 Task: For heading Calibri with Bold.  font size for heading24,  'Change the font style of data to'Bell MT.  and font size to 16,  Change the alignment of both headline & data to Align middle & Align Center.  In the sheet  BudgetPlan templates
Action: Mouse moved to (870, 107)
Screenshot: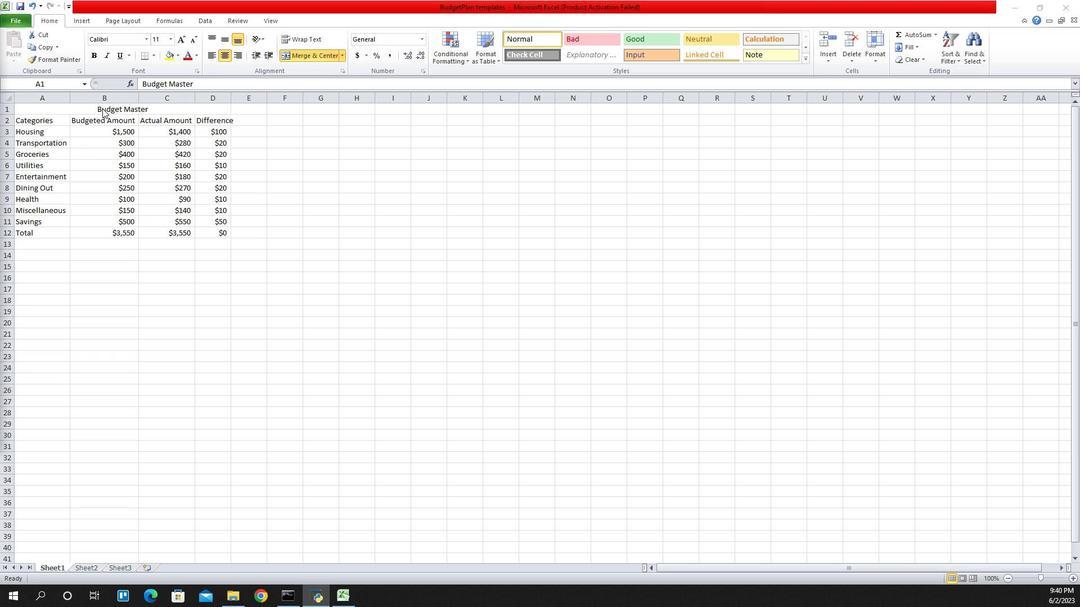 
Action: Mouse pressed left at (870, 107)
Screenshot: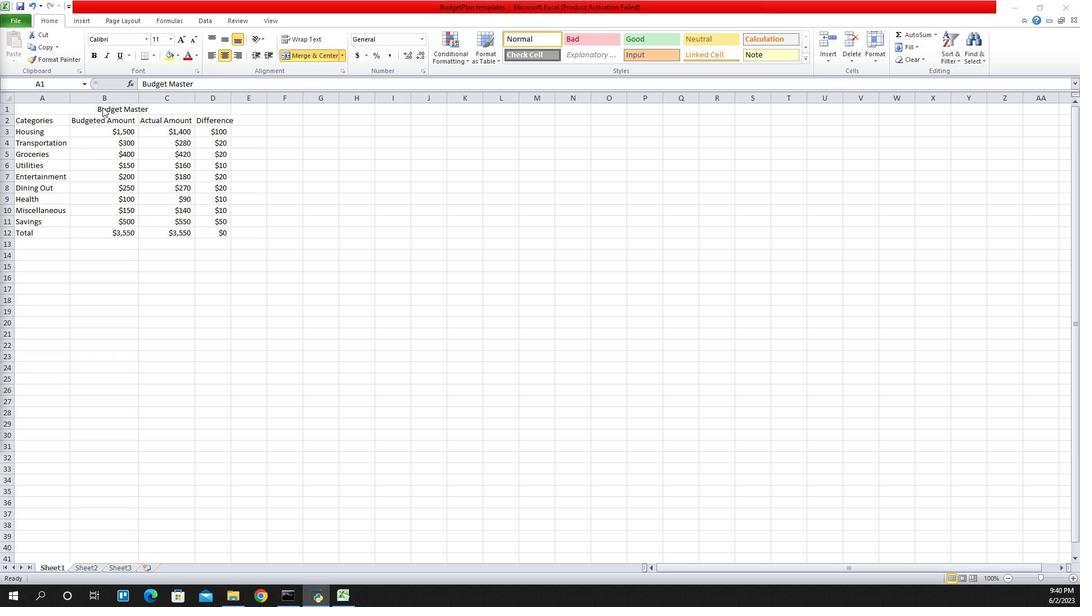 
Action: Mouse moved to (915, 39)
Screenshot: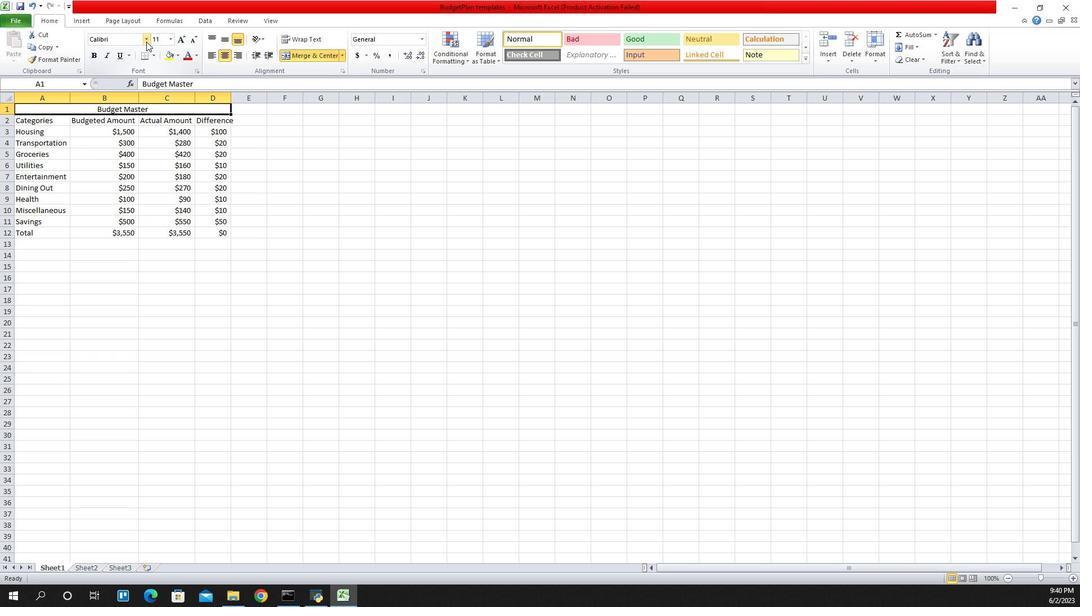 
Action: Mouse pressed left at (915, 39)
Screenshot: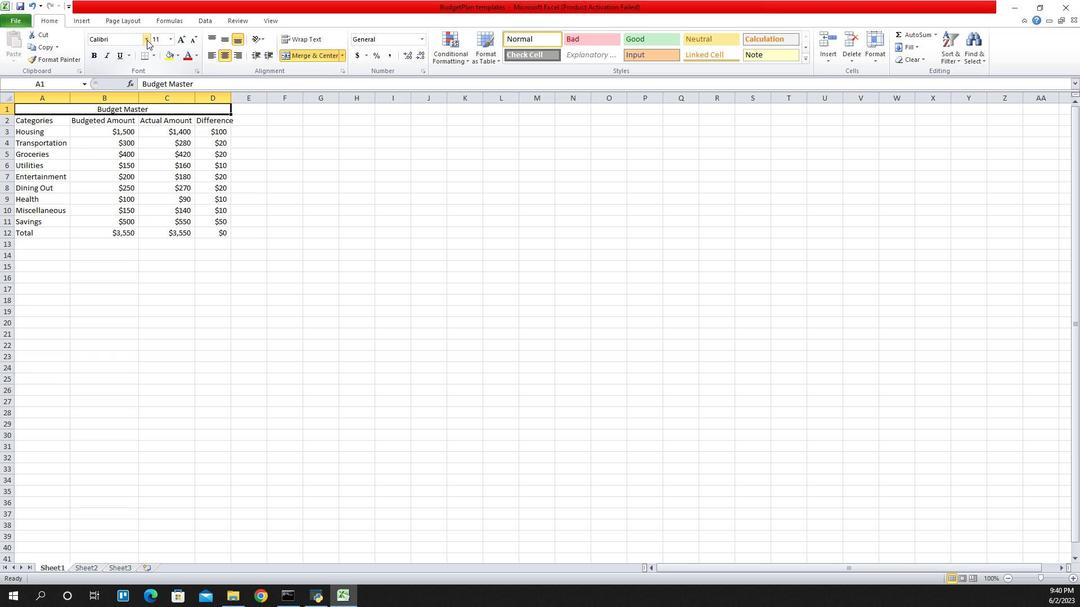 
Action: Mouse moved to (893, 77)
Screenshot: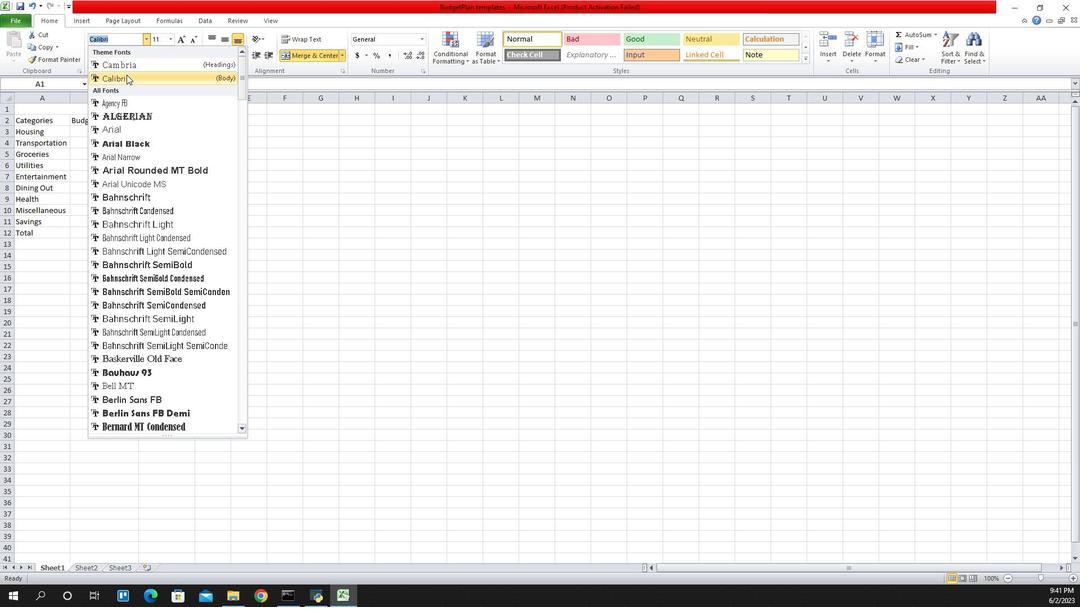 
Action: Mouse pressed left at (893, 77)
Screenshot: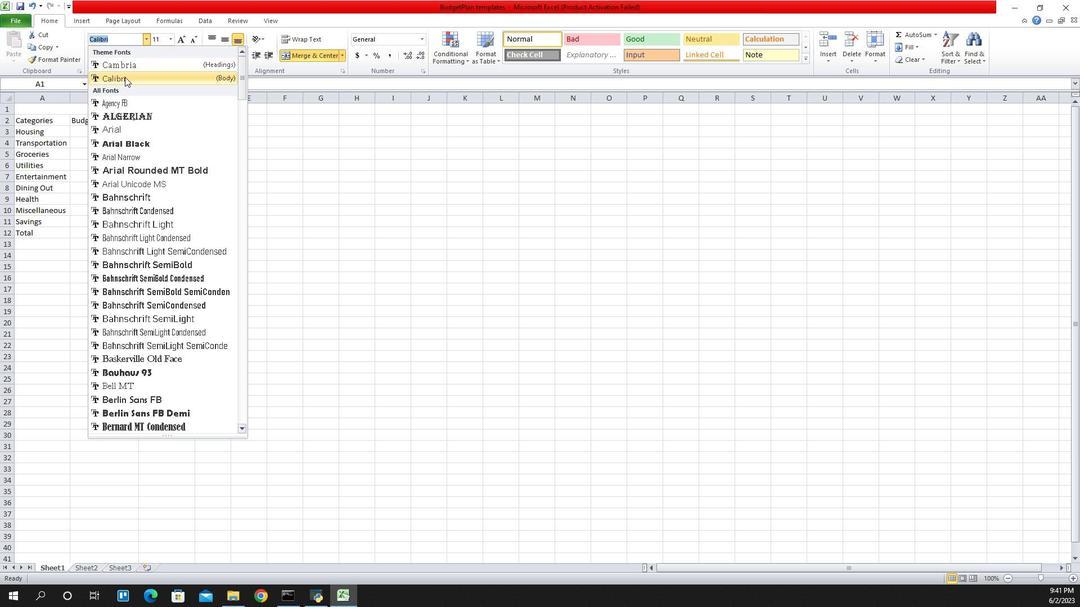 
Action: Mouse moved to (863, 55)
Screenshot: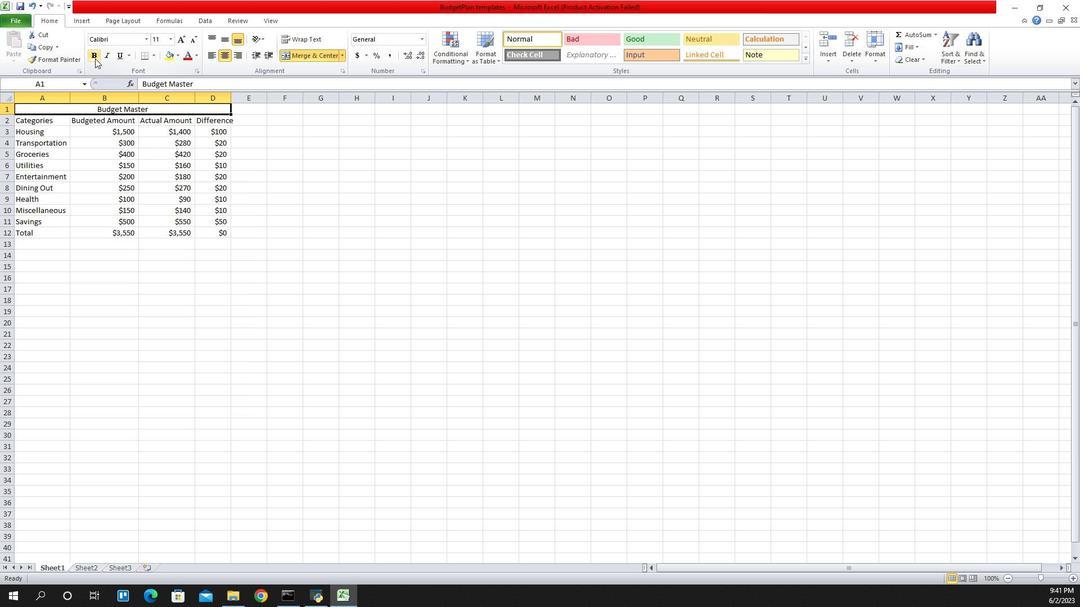
Action: Mouse pressed left at (863, 55)
Screenshot: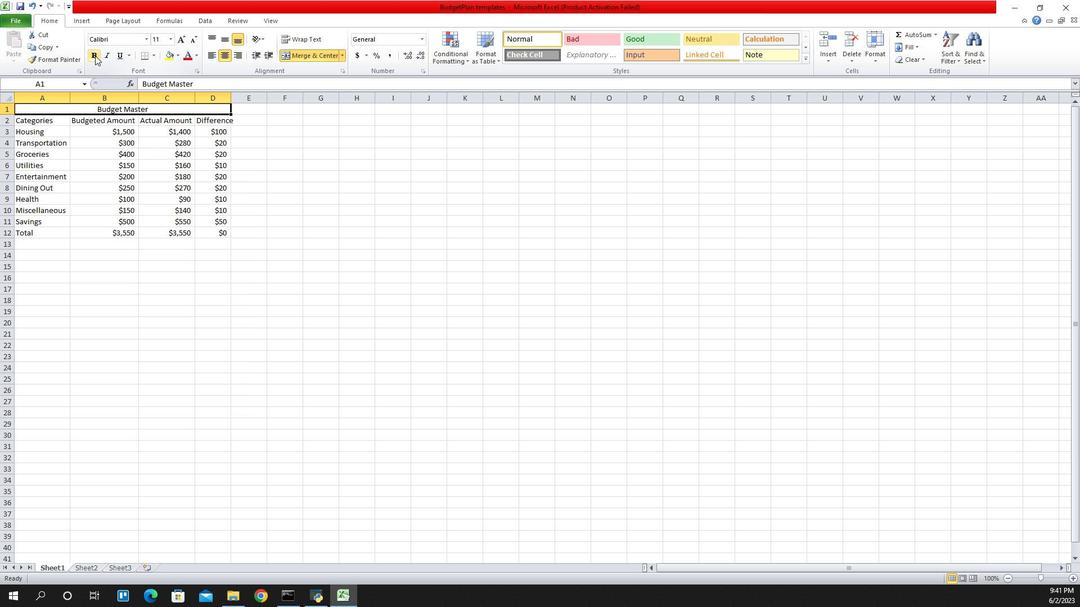 
Action: Mouse moved to (938, 39)
Screenshot: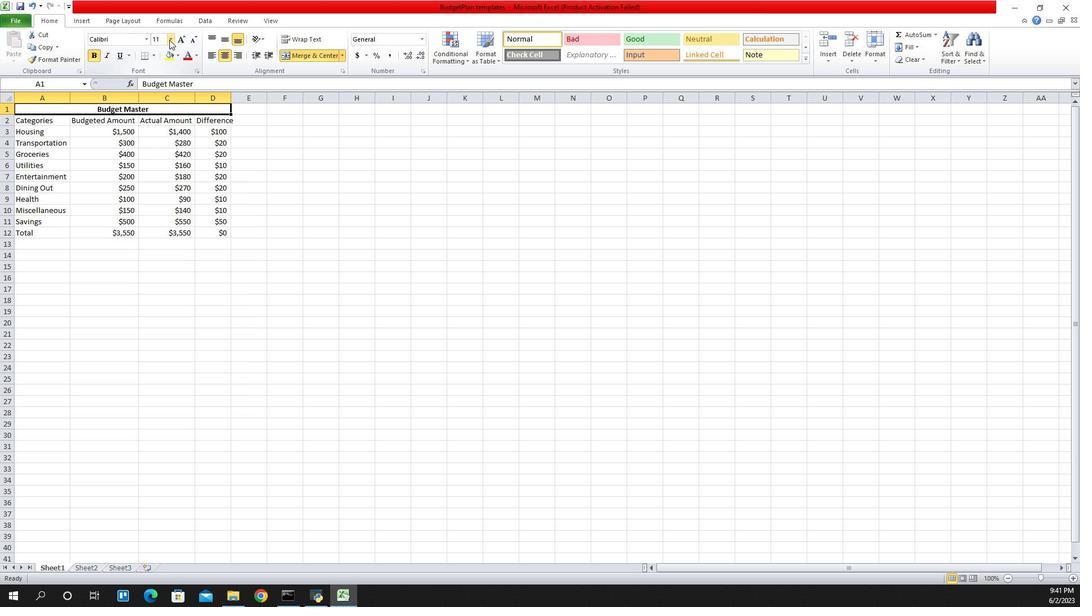 
Action: Mouse pressed left at (938, 39)
Screenshot: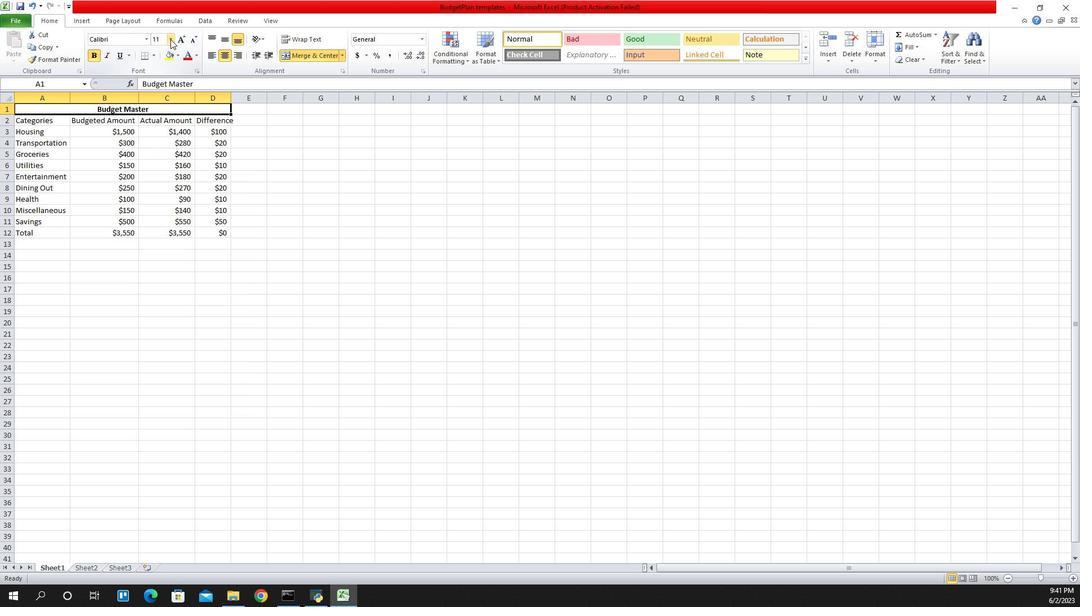 
Action: Mouse moved to (927, 144)
Screenshot: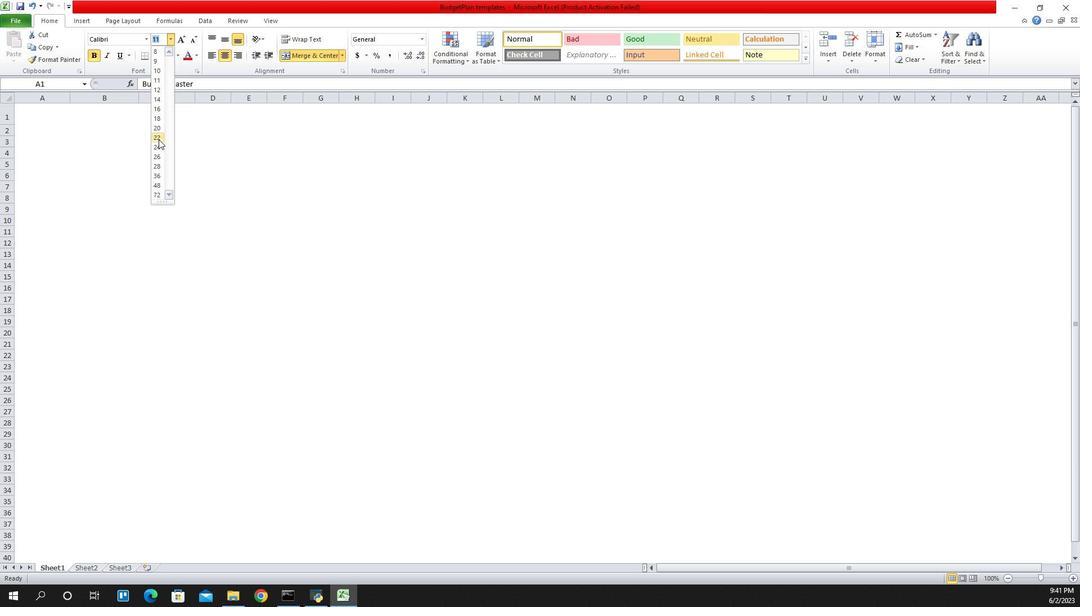 
Action: Mouse pressed left at (927, 144)
Screenshot: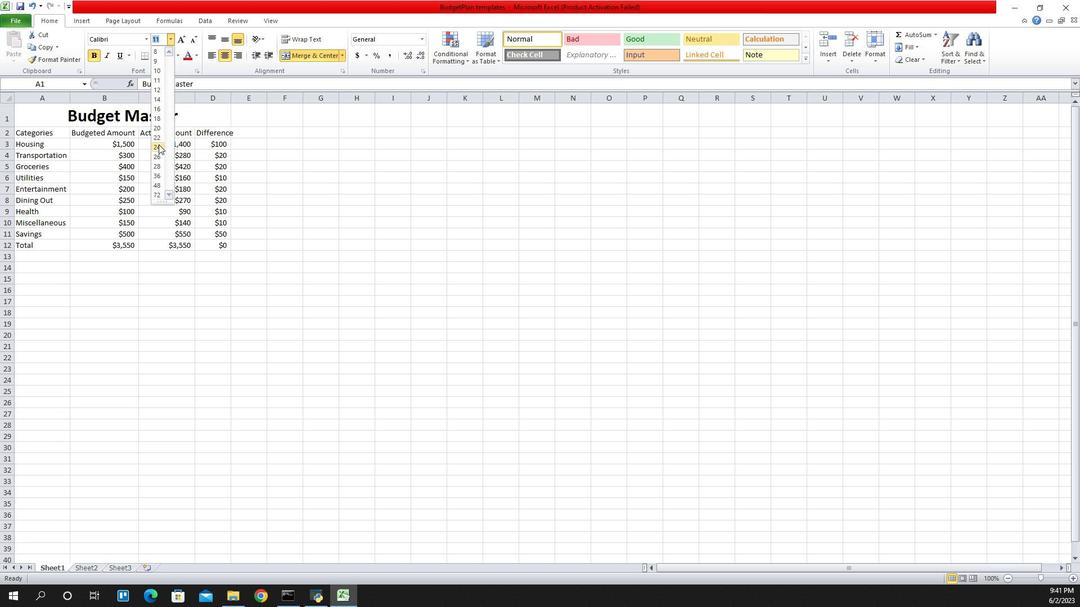 
Action: Mouse moved to (801, 135)
Screenshot: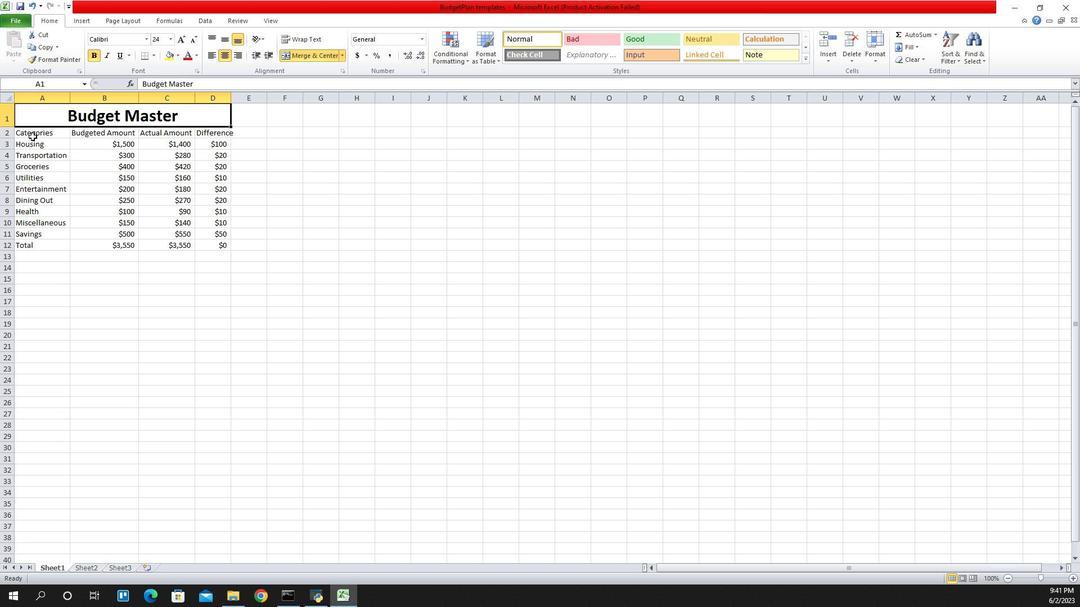 
Action: Mouse pressed left at (801, 135)
Screenshot: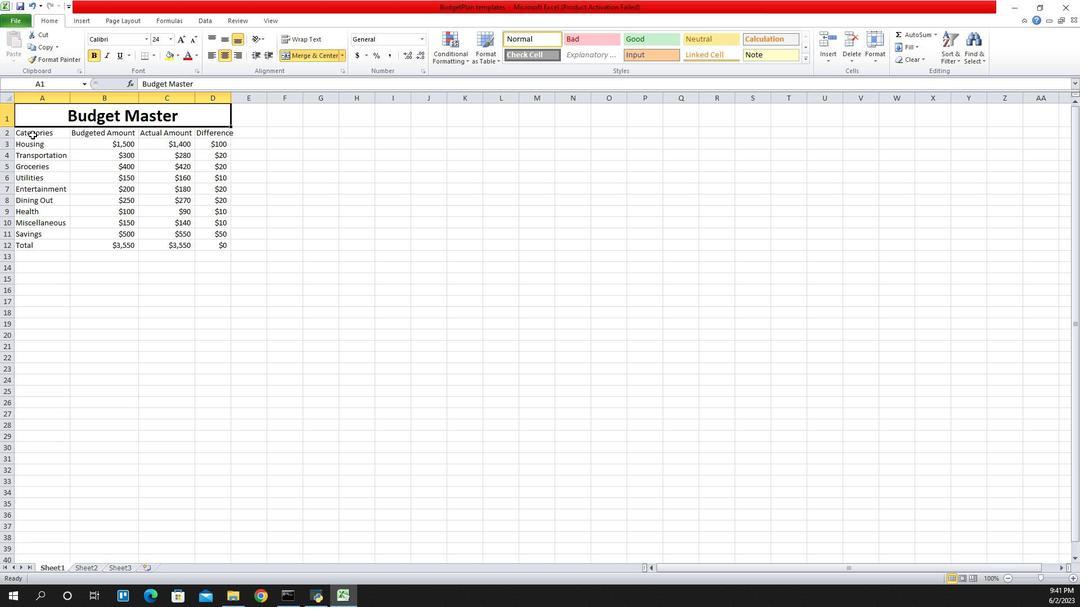 
Action: Mouse moved to (982, 248)
Screenshot: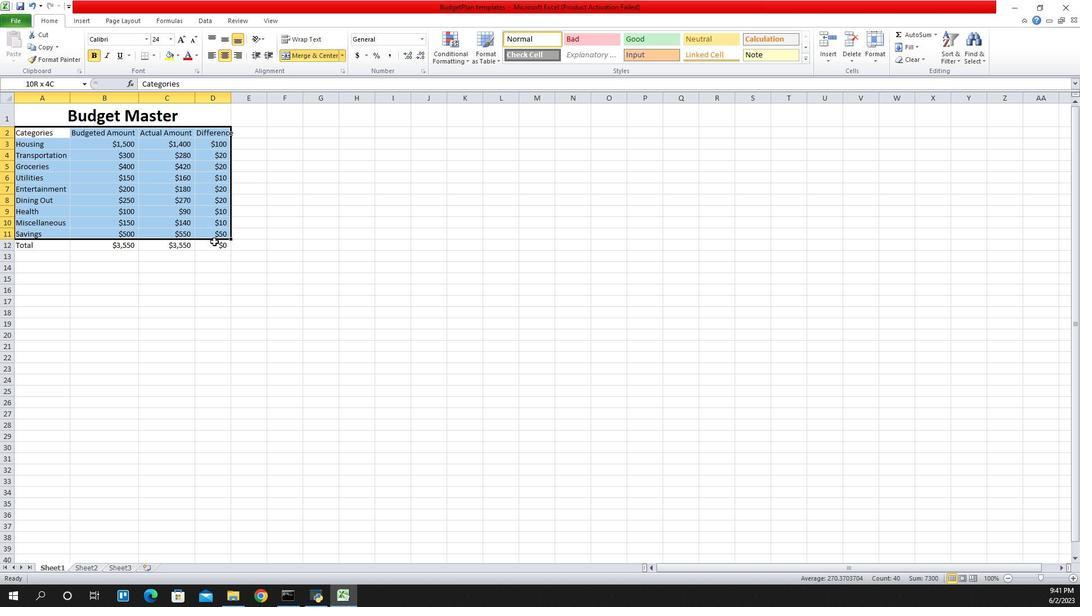 
Action: Mouse pressed left at (982, 248)
Screenshot: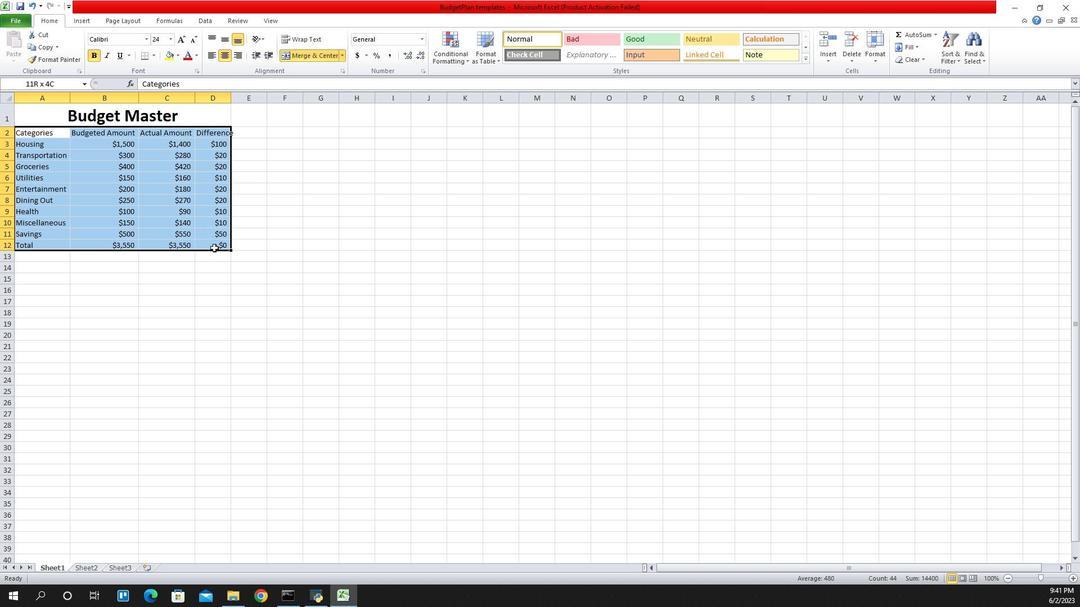 
Action: Mouse moved to (801, 131)
Screenshot: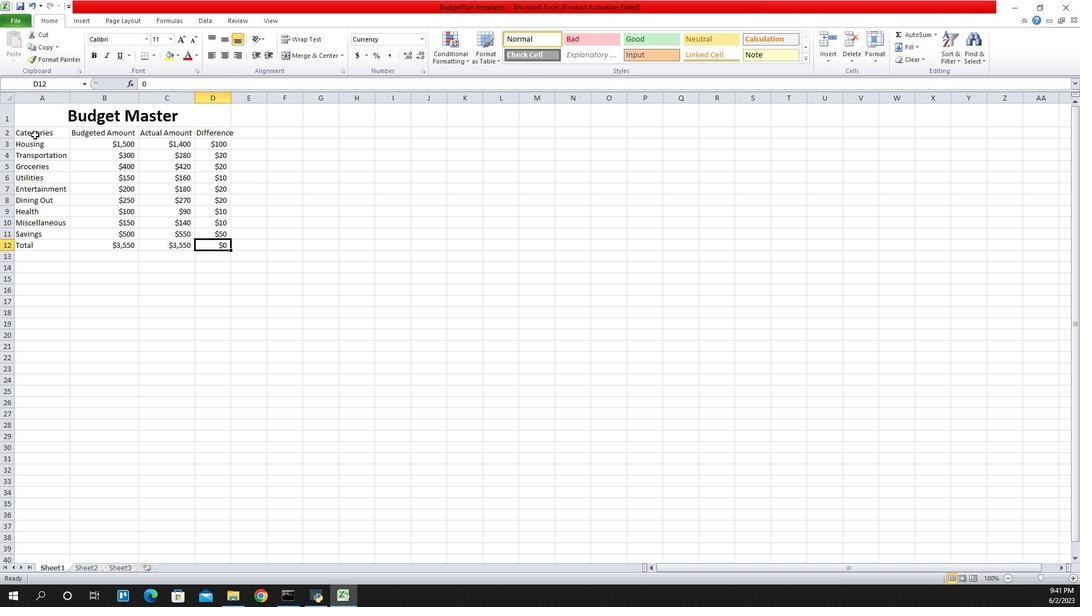 
Action: Mouse pressed left at (801, 131)
Screenshot: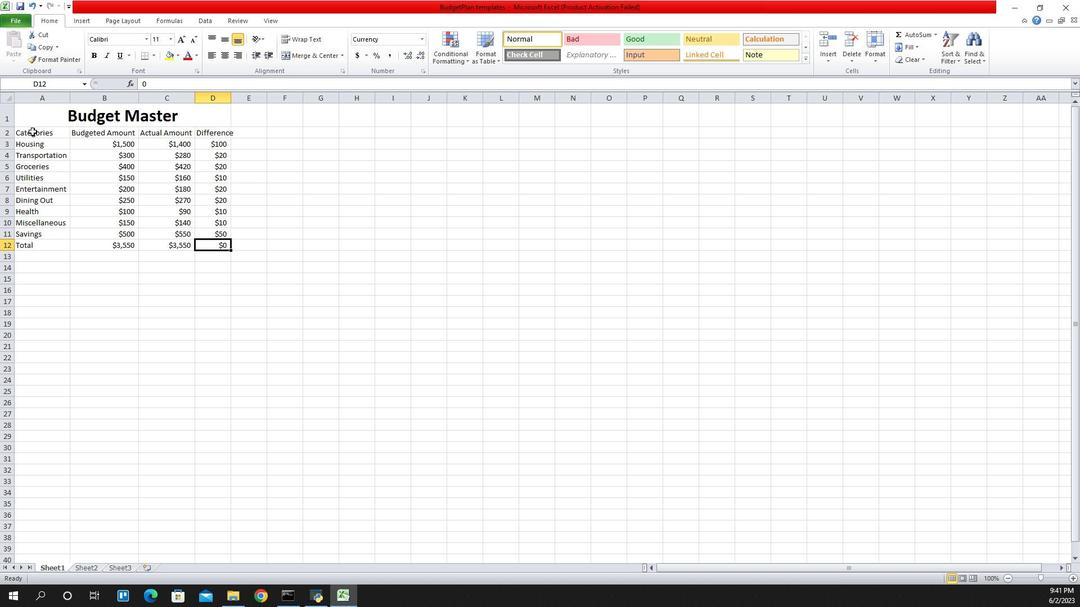 
Action: Mouse moved to (912, 40)
Screenshot: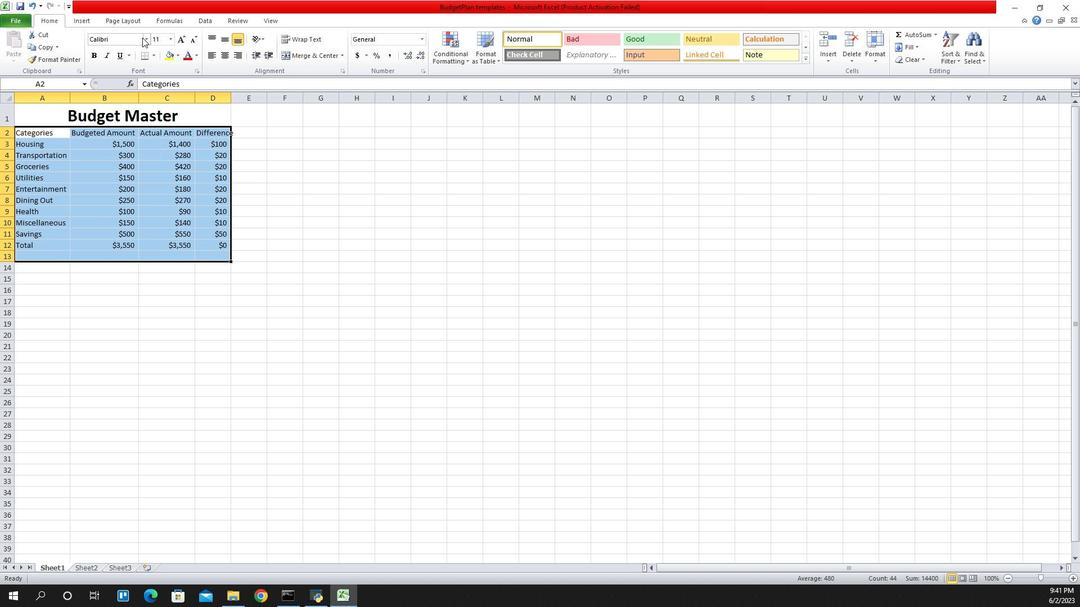 
Action: Mouse pressed left at (912, 40)
Screenshot: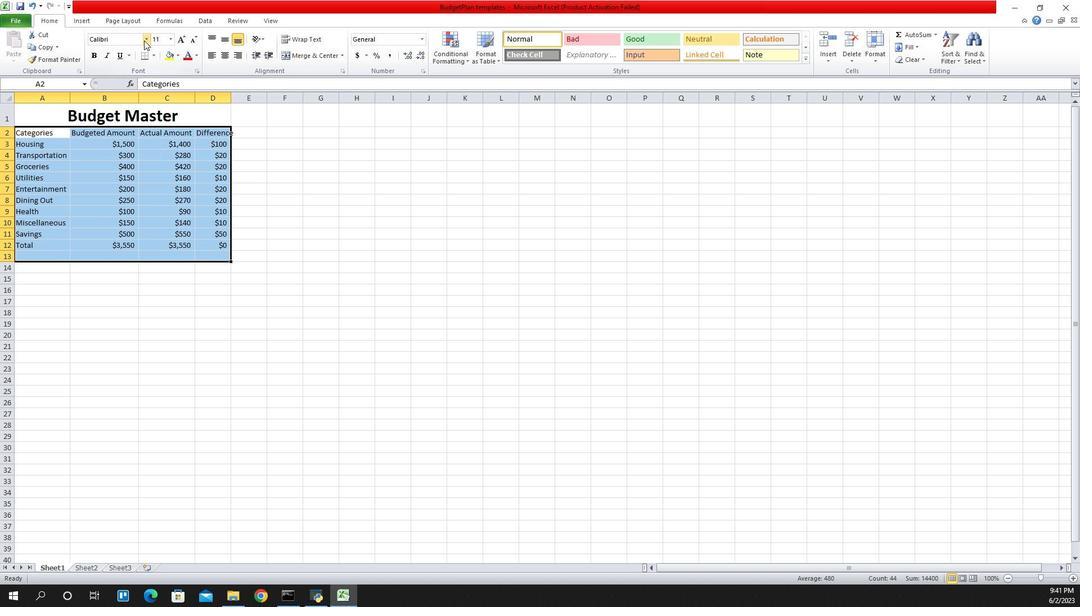 
Action: Mouse moved to (878, 383)
Screenshot: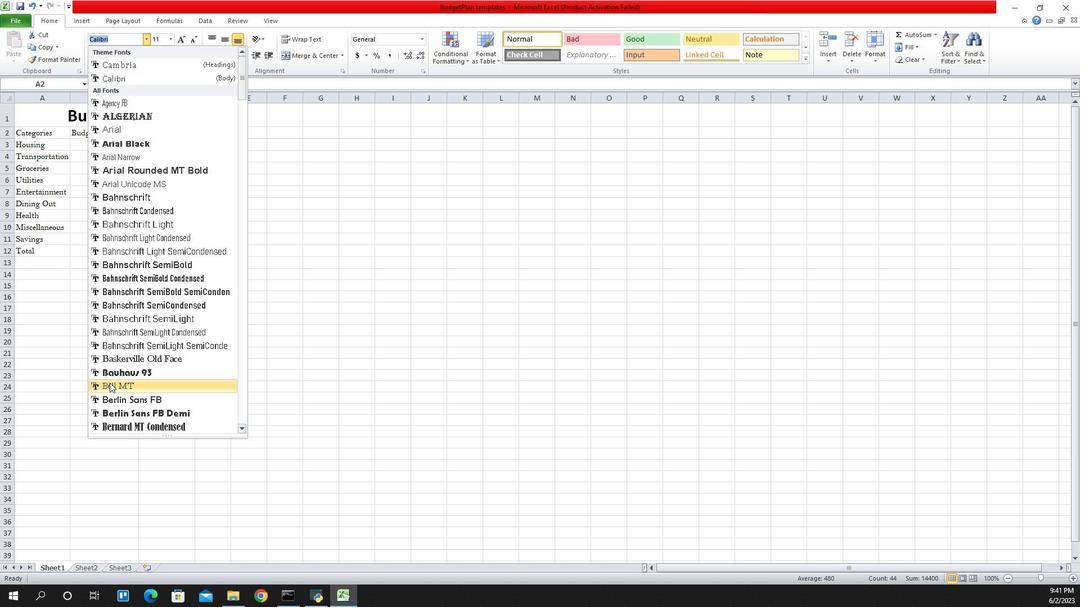 
Action: Mouse pressed left at (878, 383)
Screenshot: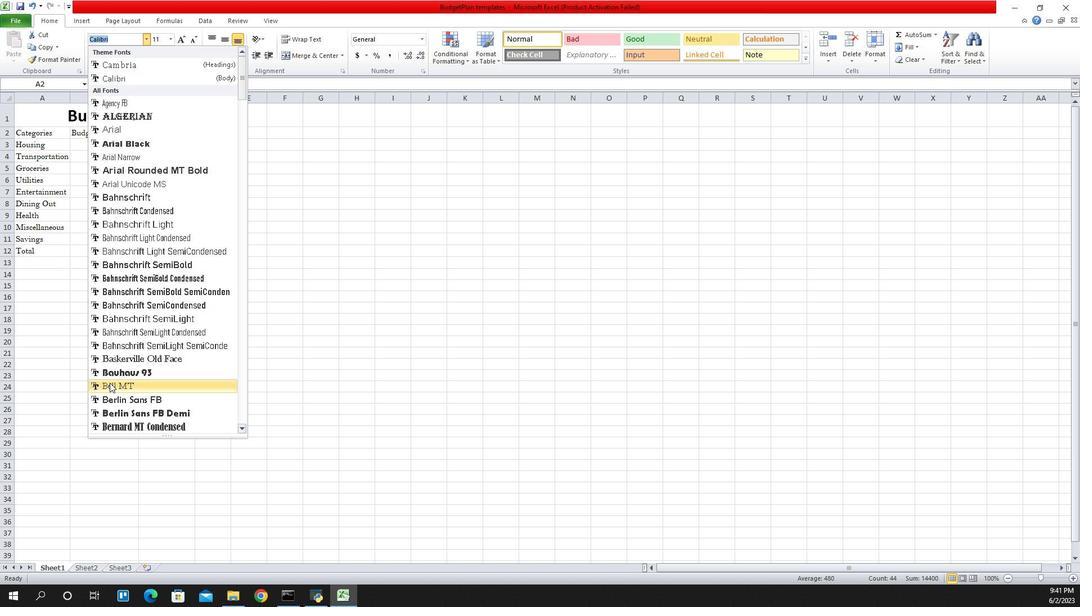 
Action: Mouse moved to (936, 38)
Screenshot: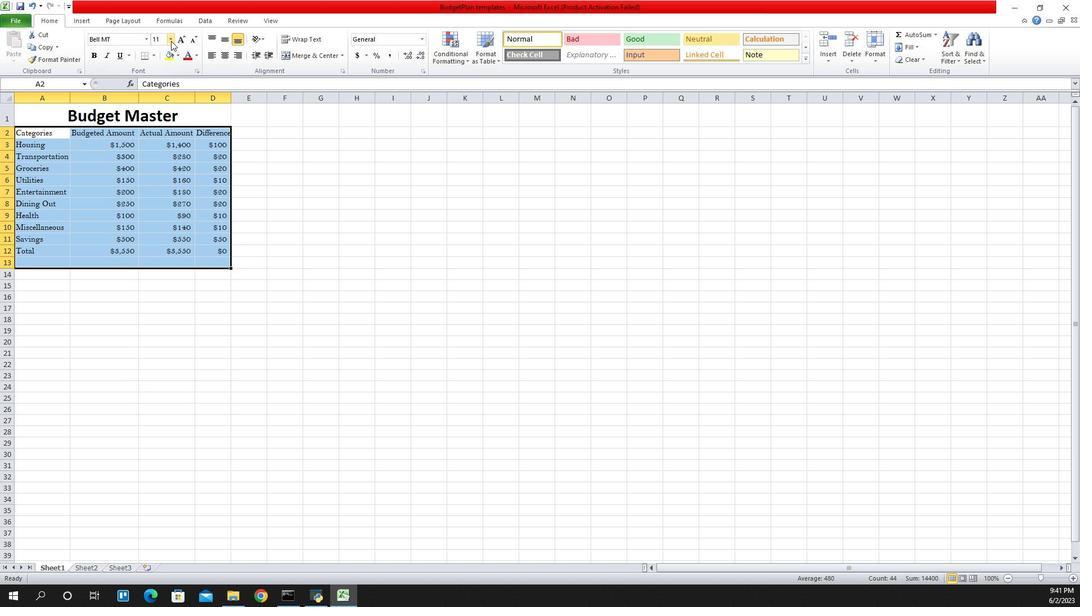 
Action: Mouse pressed left at (936, 38)
Screenshot: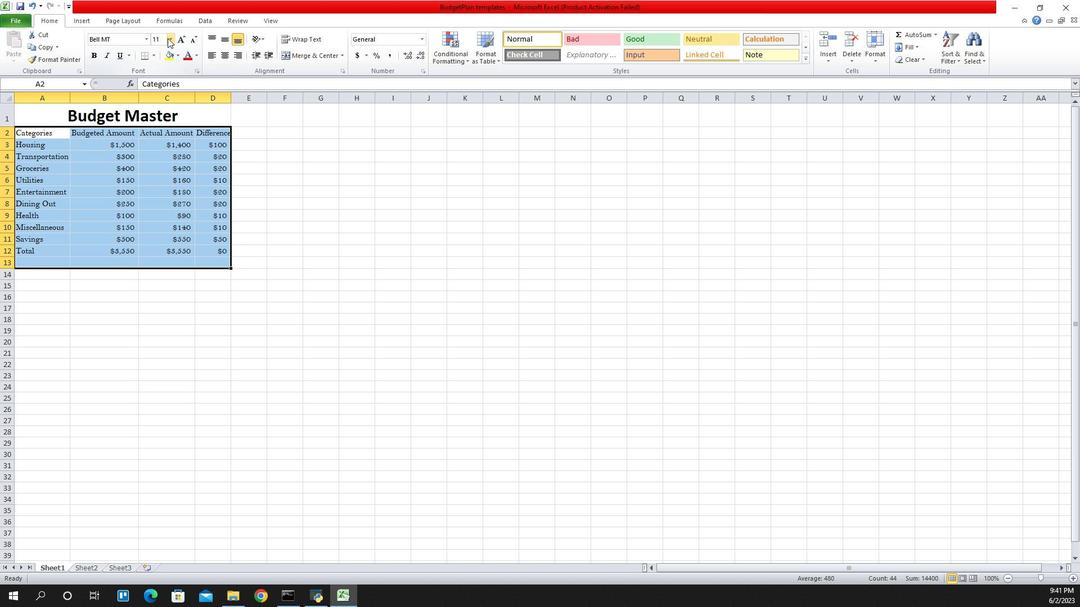 
Action: Mouse moved to (928, 112)
Screenshot: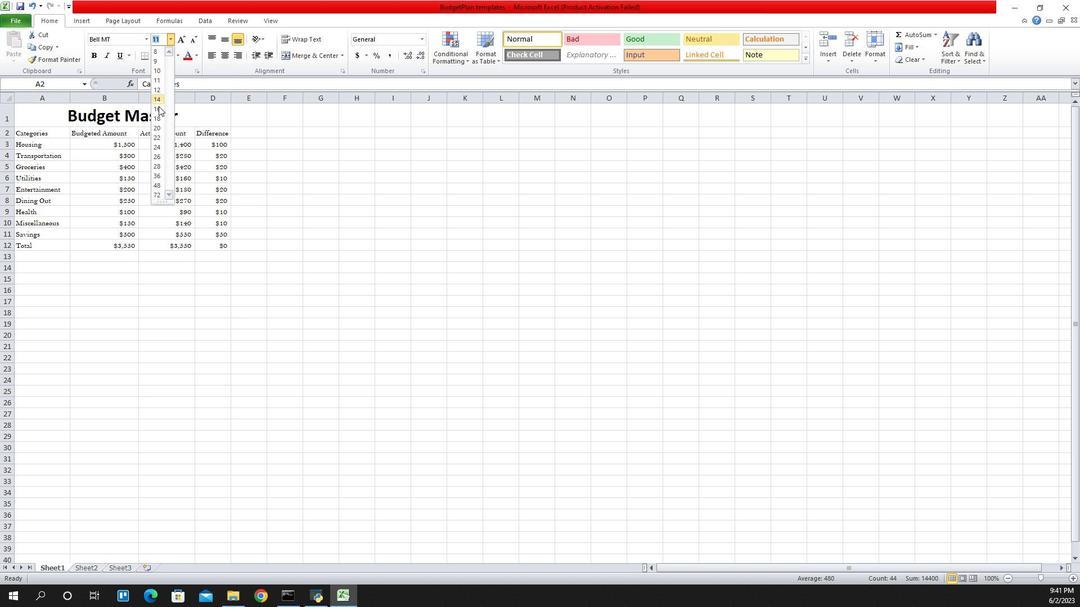 
Action: Mouse pressed left at (928, 112)
Screenshot: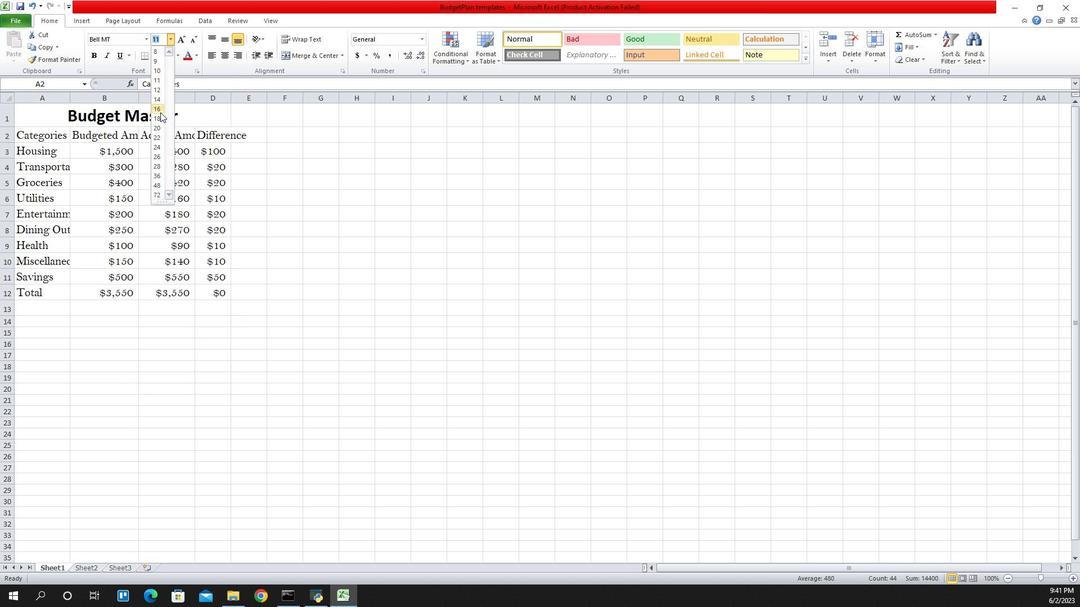 
Action: Mouse moved to (829, 105)
Screenshot: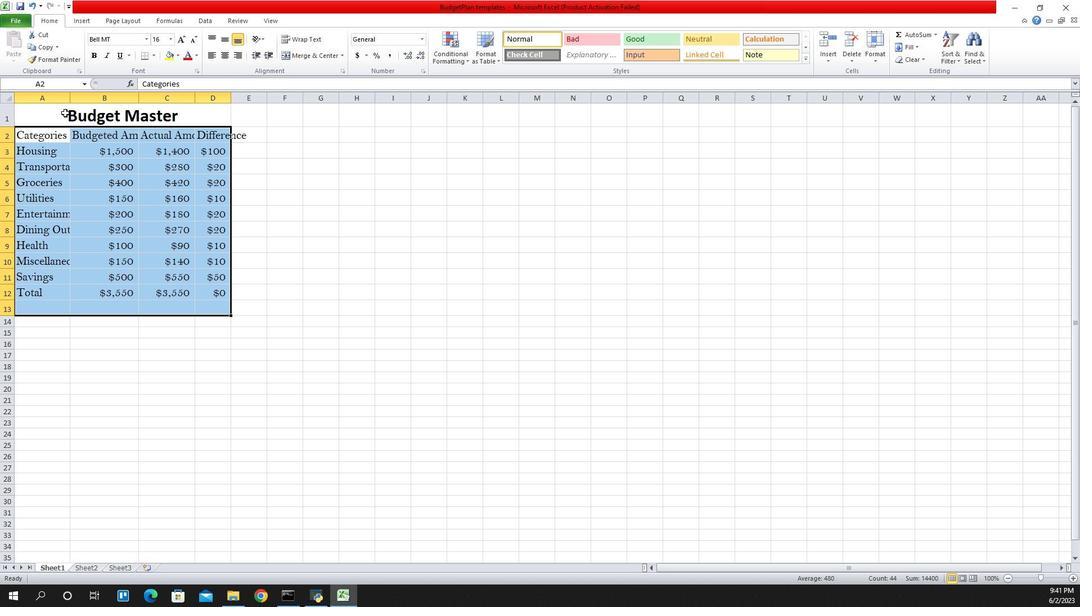 
Action: Mouse pressed left at (829, 105)
Screenshot: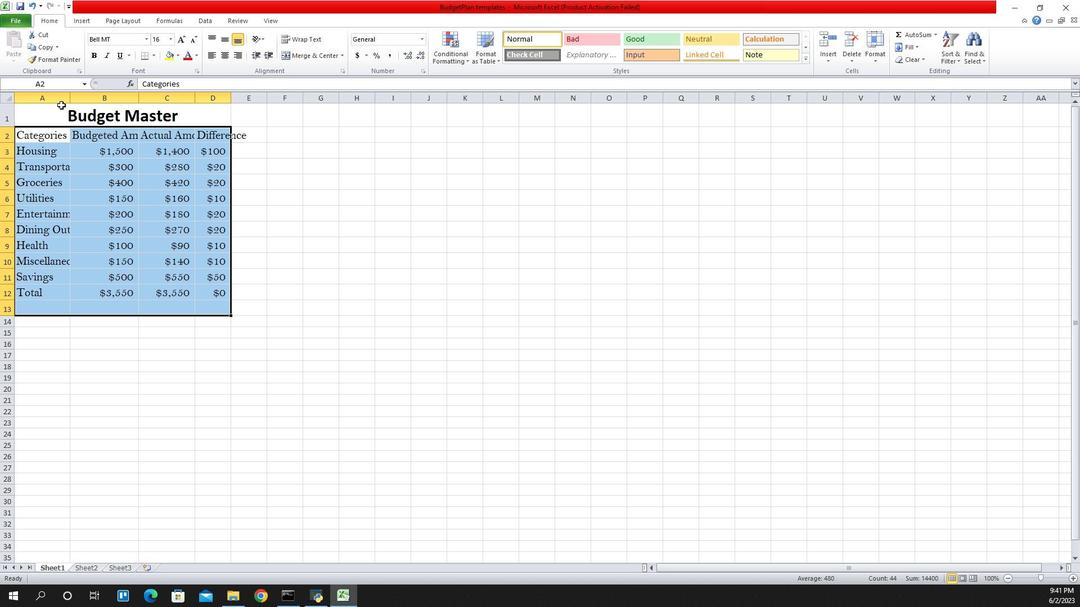 
Action: Mouse moved to (991, 37)
Screenshot: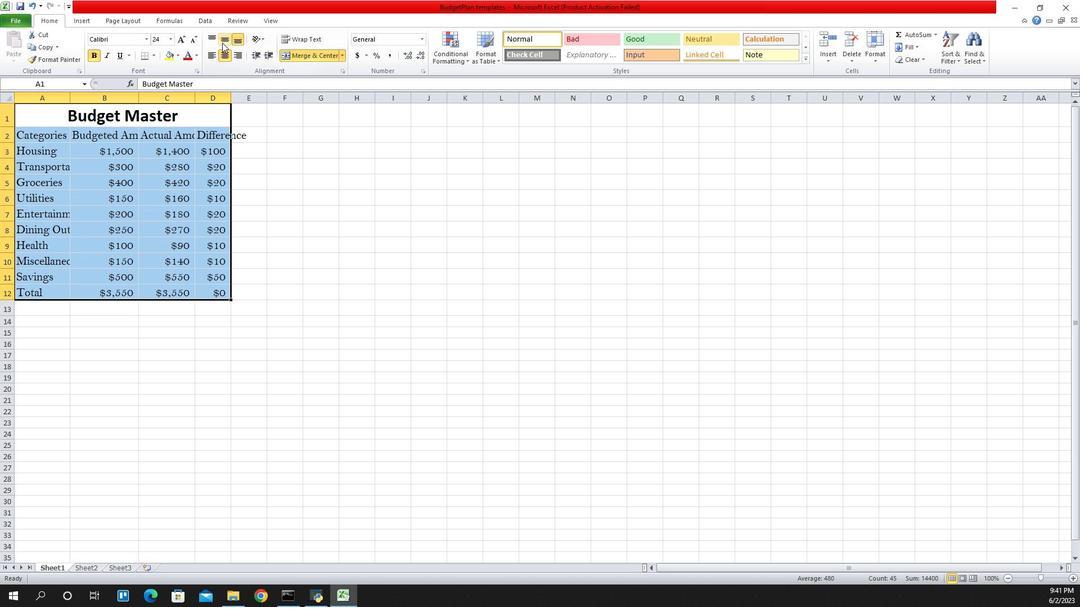 
Action: Mouse pressed left at (991, 37)
Screenshot: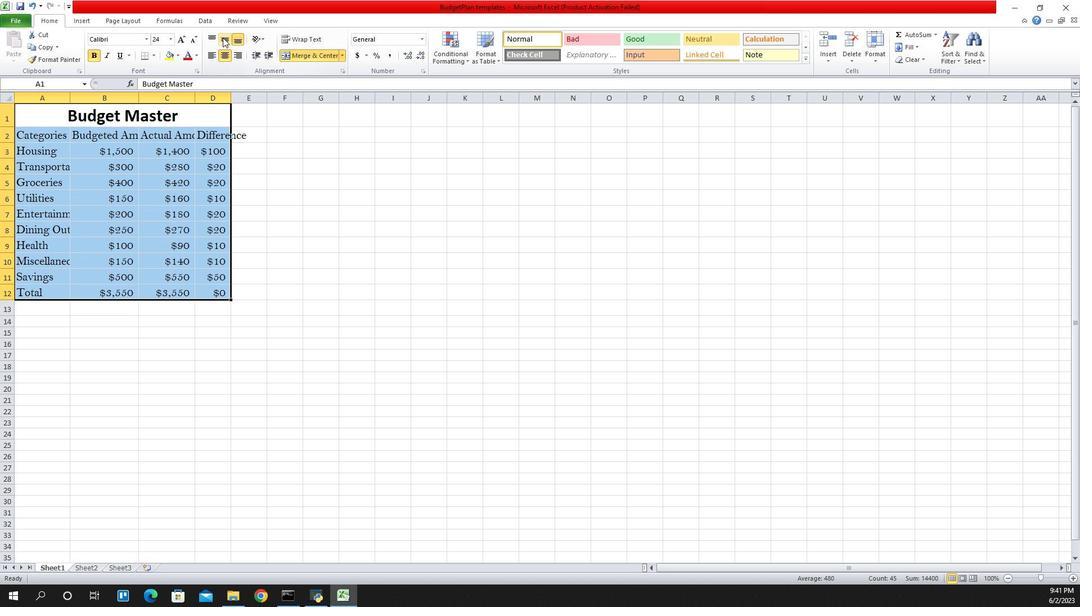 
Action: Mouse moved to (993, 52)
Screenshot: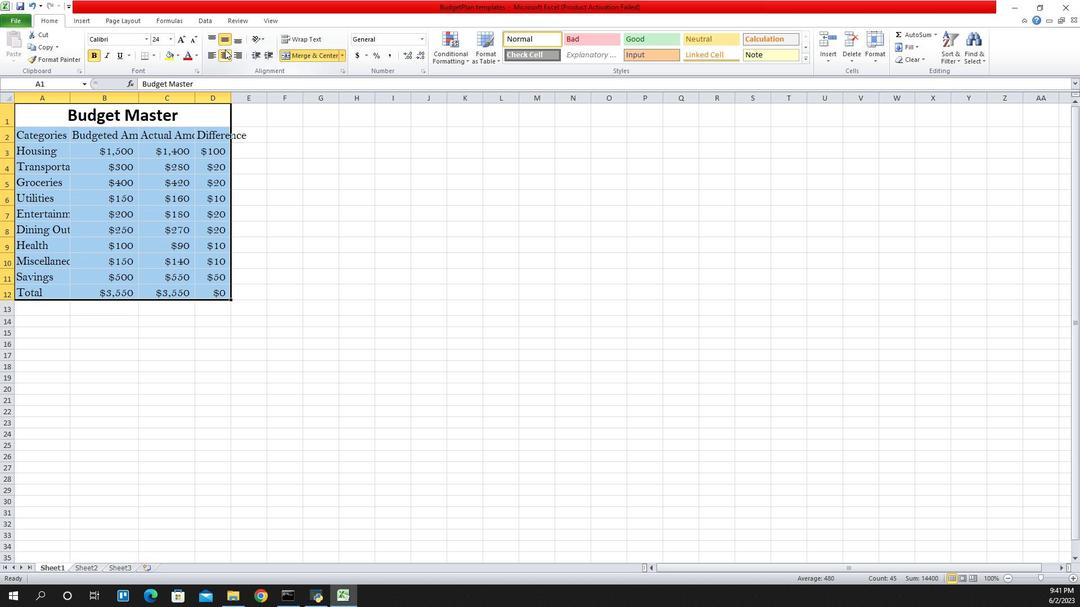 
Action: Mouse pressed left at (993, 52)
Screenshot: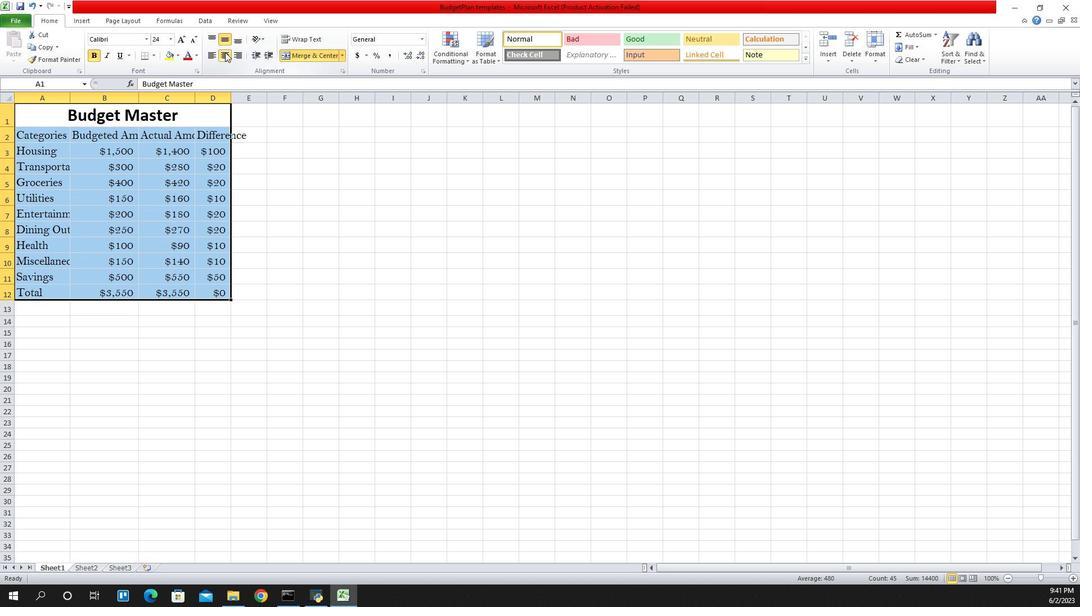 
Action: Mouse pressed left at (993, 52)
Screenshot: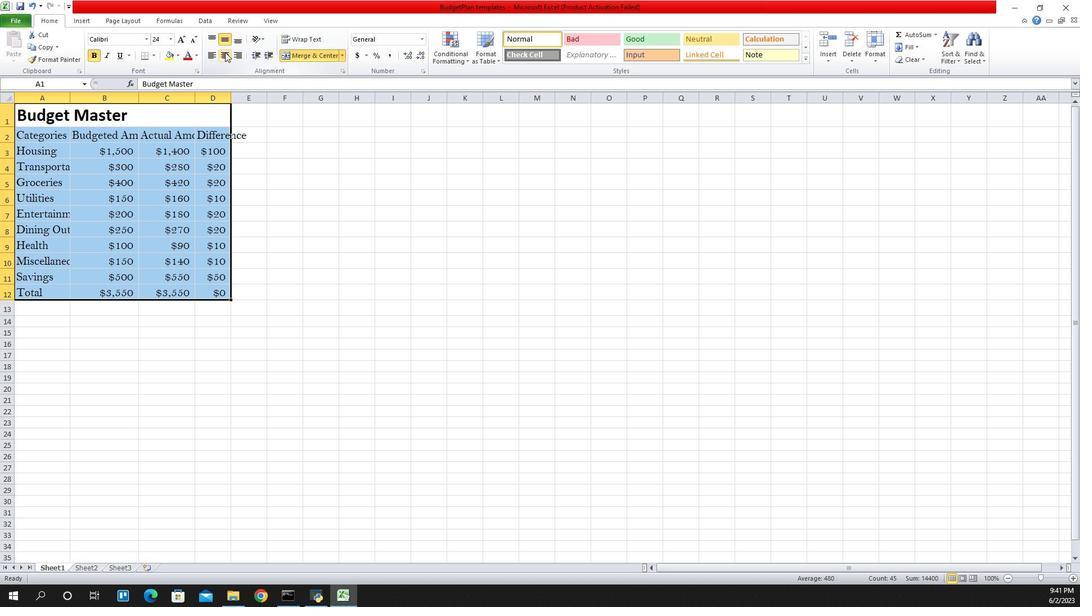 
Action: Mouse moved to (839, 99)
Screenshot: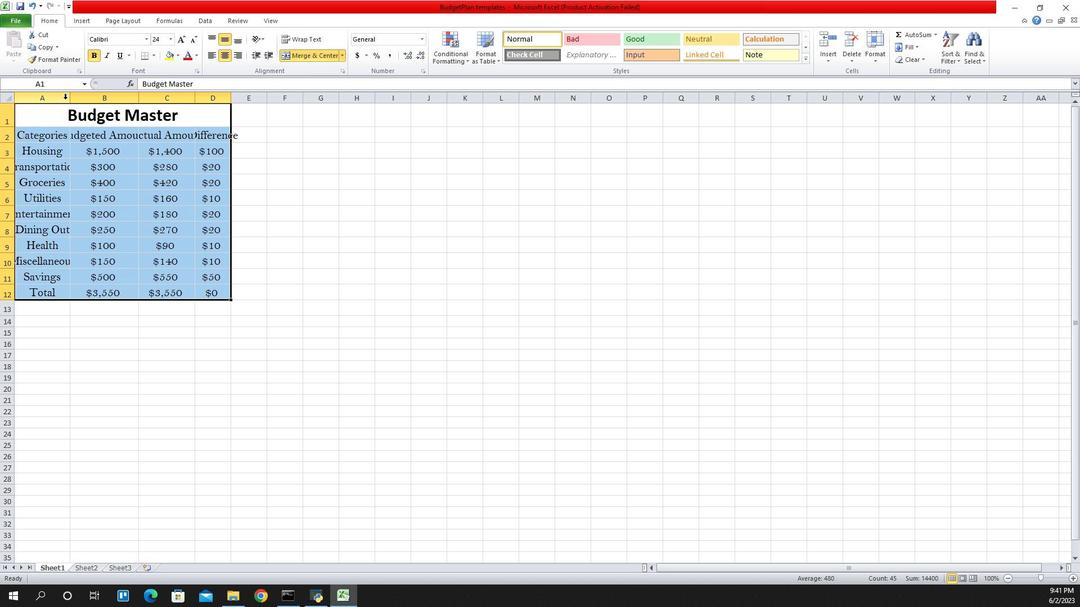 
Action: Mouse pressed left at (839, 99)
Screenshot: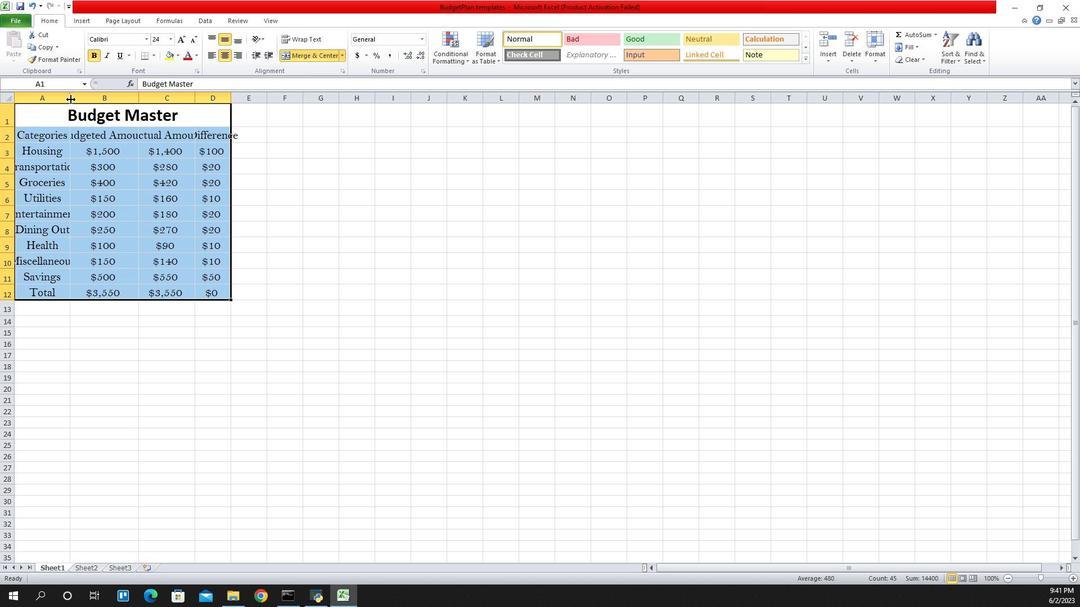 
Action: Mouse pressed left at (839, 99)
Screenshot: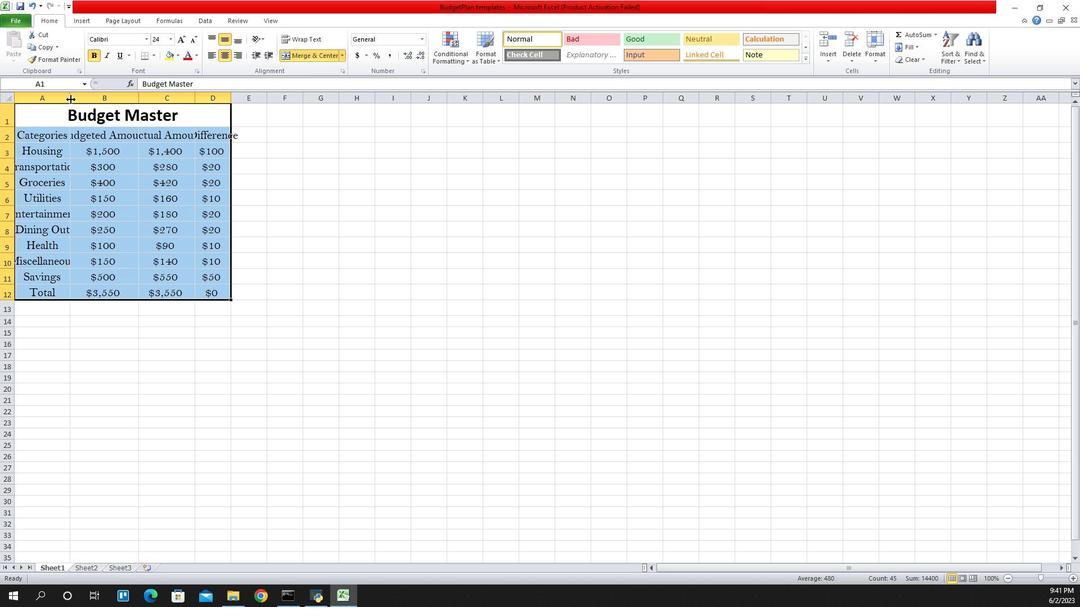 
Action: Mouse moved to (928, 98)
Screenshot: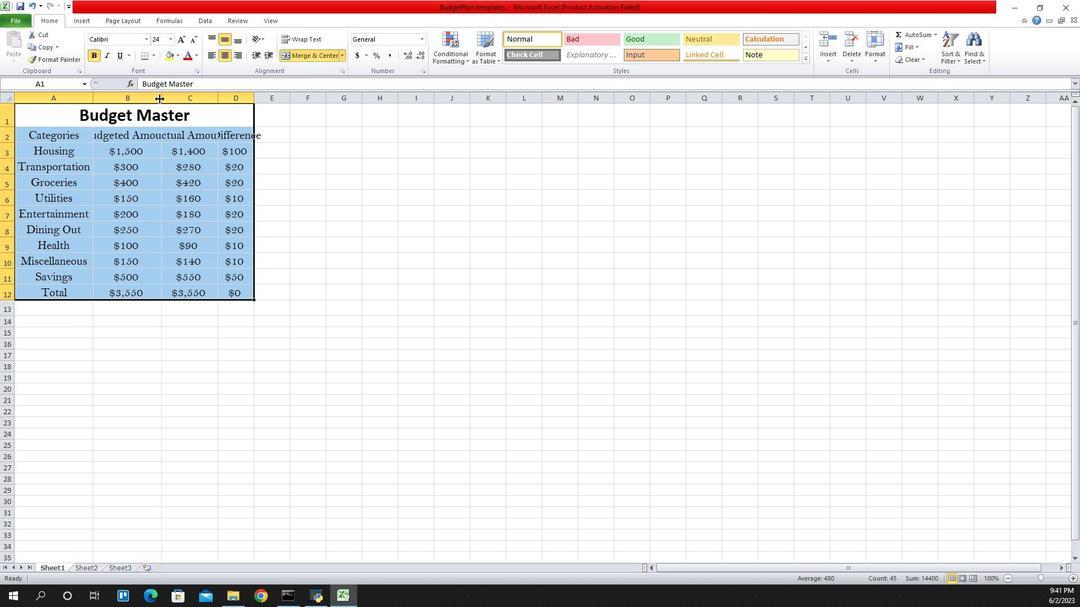
Action: Mouse pressed left at (928, 98)
Screenshot: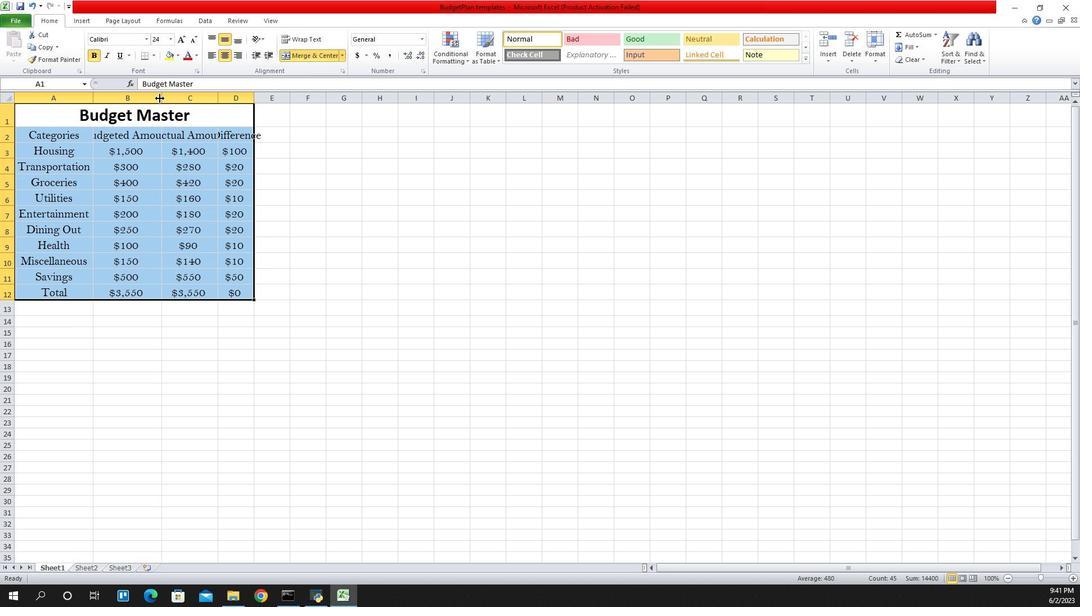 
Action: Mouse pressed left at (928, 98)
Screenshot: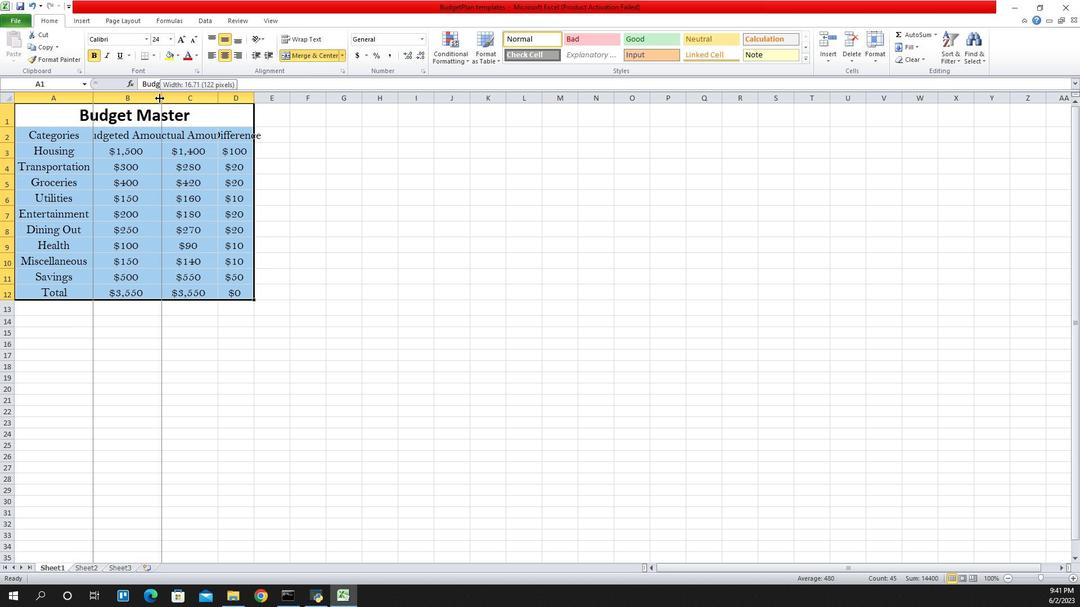 
Action: Mouse pressed left at (928, 98)
Screenshot: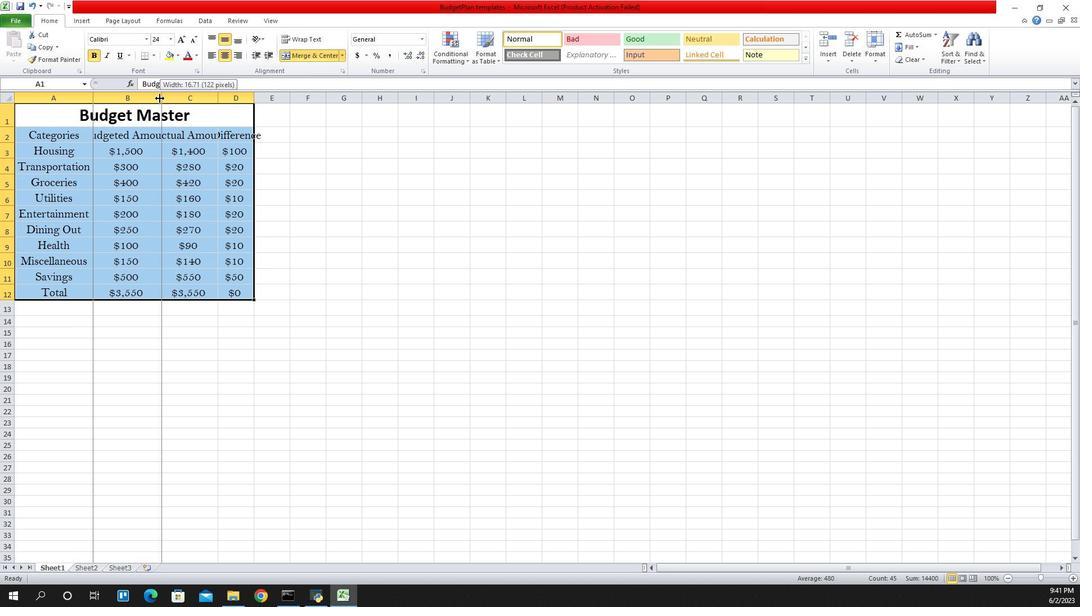
Action: Mouse moved to (1011, 97)
Screenshot: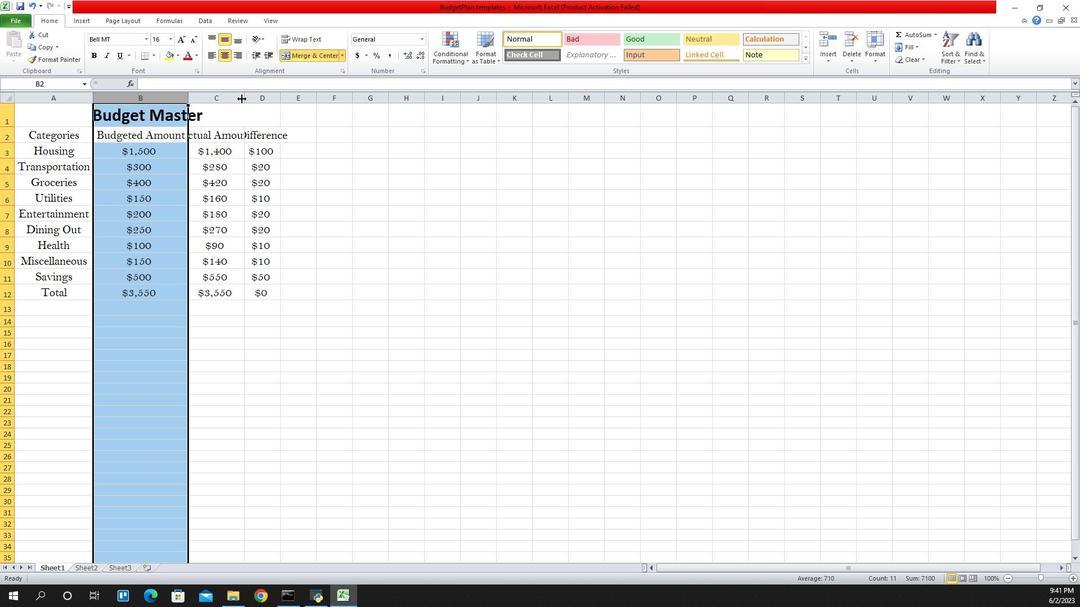 
Action: Mouse pressed left at (1011, 97)
Screenshot: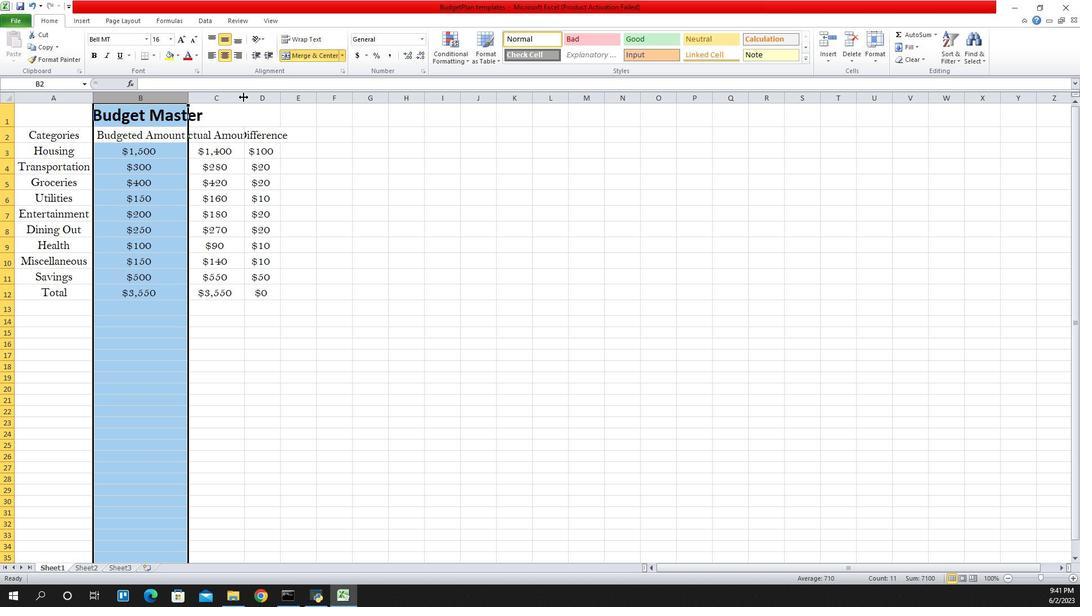 
Action: Mouse pressed left at (1011, 97)
Screenshot: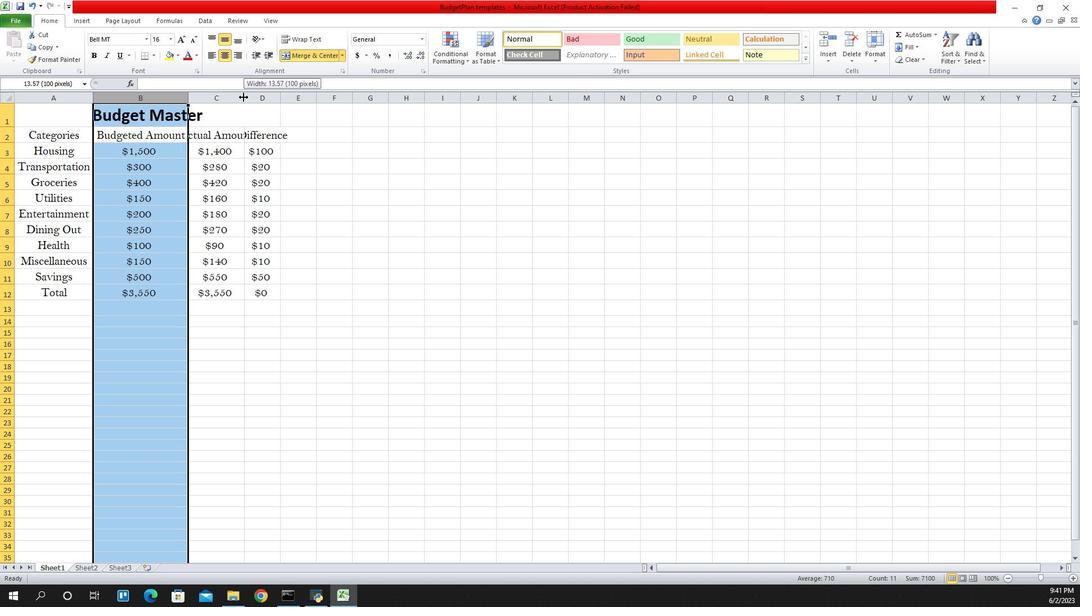 
Action: Mouse moved to (1072, 98)
Screenshot: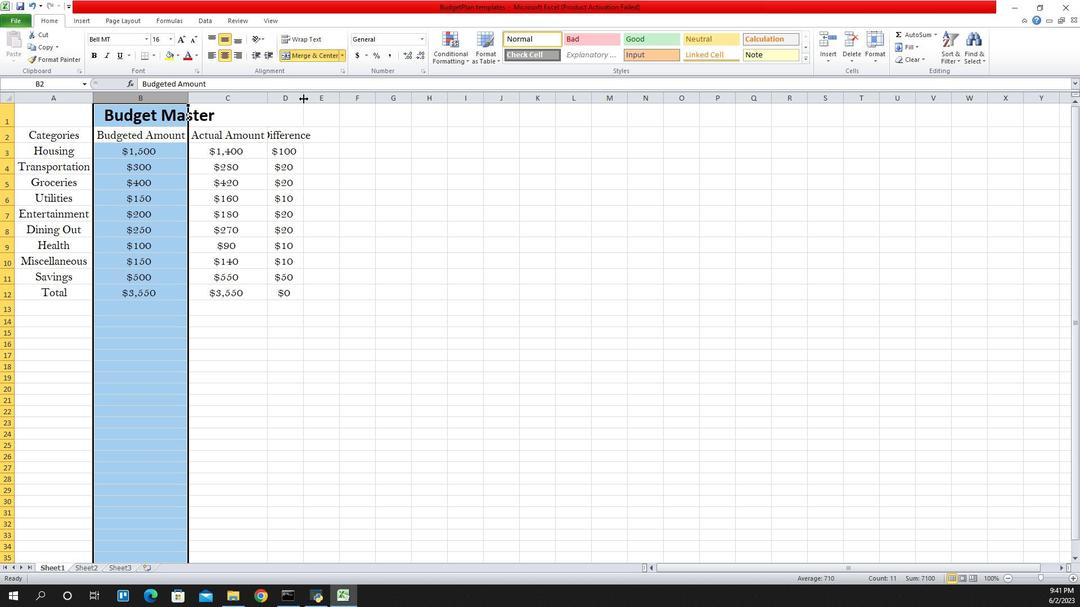 
Action: Mouse pressed left at (1072, 98)
Screenshot: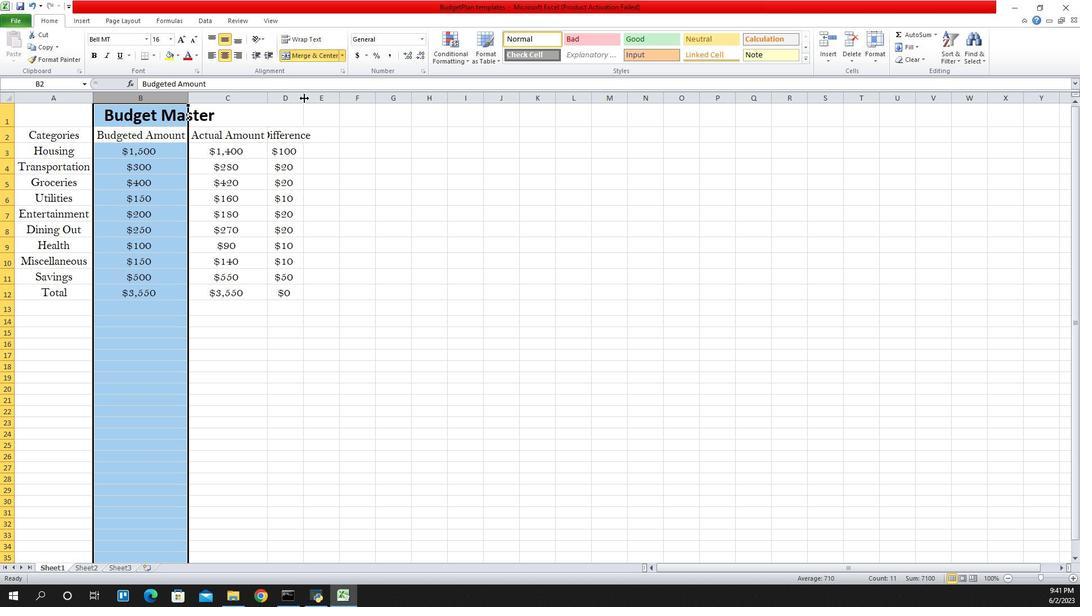 
Action: Mouse pressed left at (1072, 98)
Screenshot: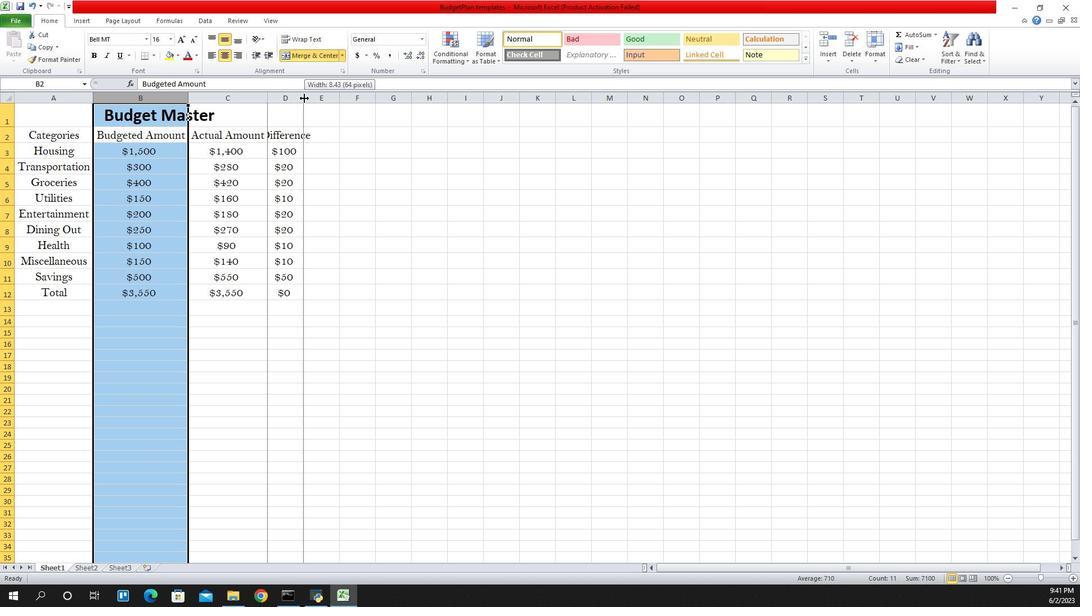 
Action: Mouse moved to (952, 166)
Screenshot: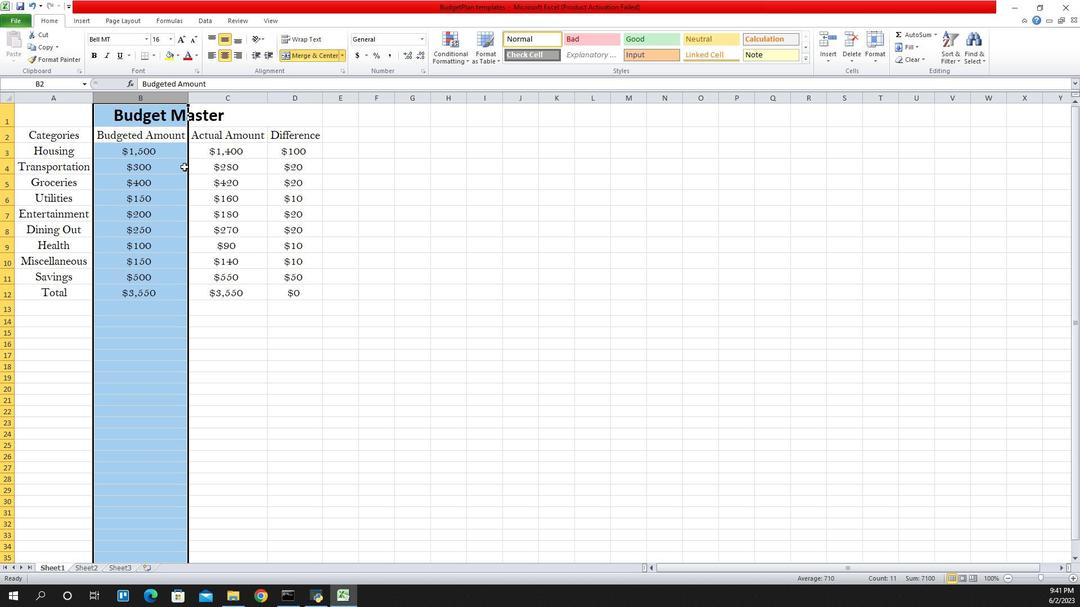 
